 Task: Sort your repositories by stars.
Action: Mouse moved to (1356, 101)
Screenshot: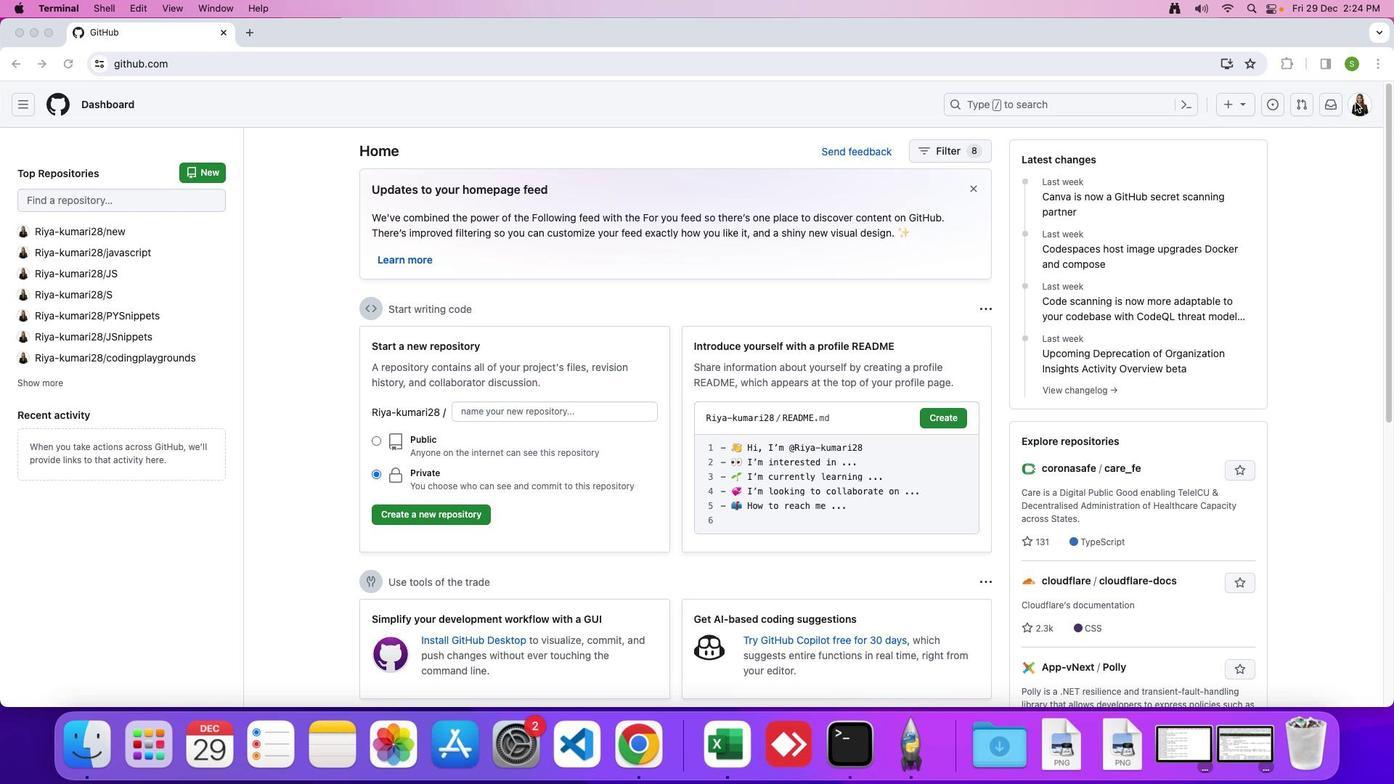 
Action: Mouse pressed left at (1356, 101)
Screenshot: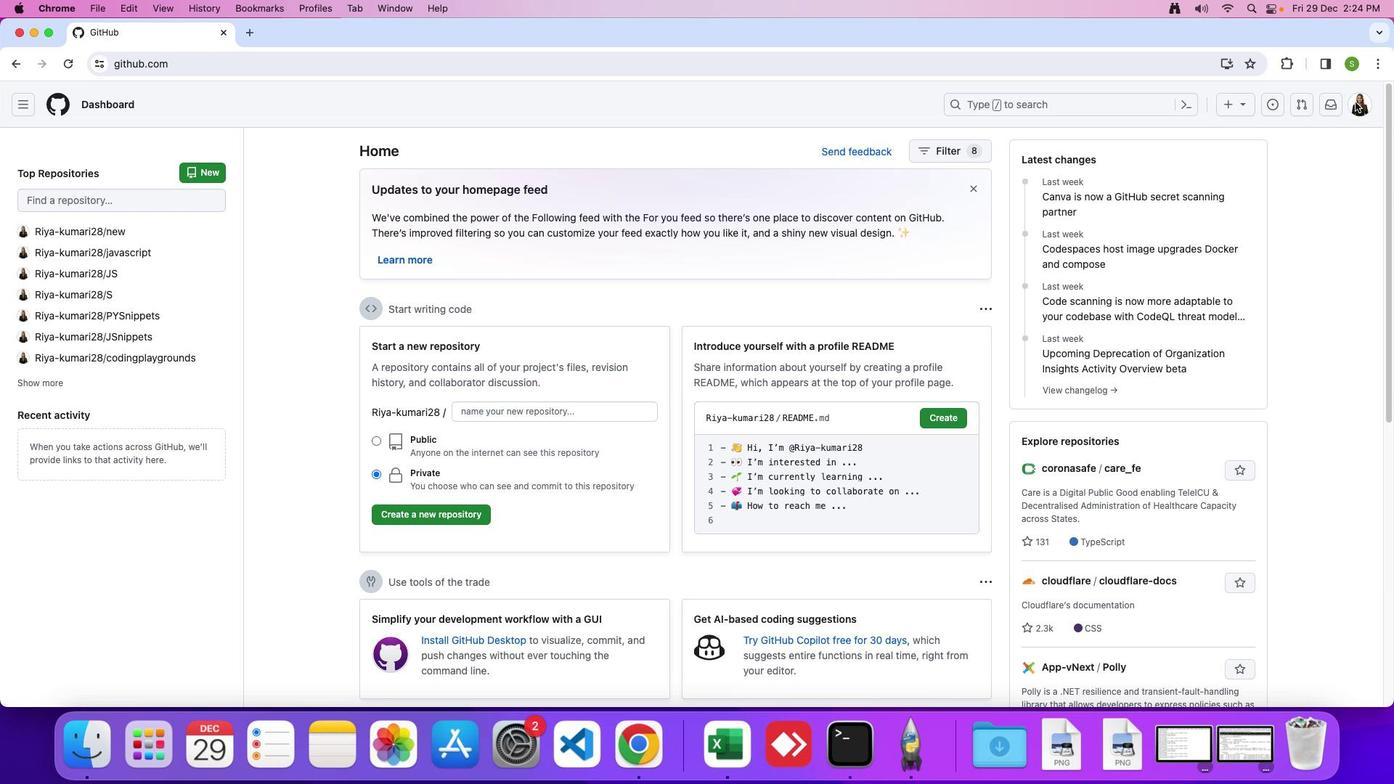 
Action: Mouse moved to (1359, 99)
Screenshot: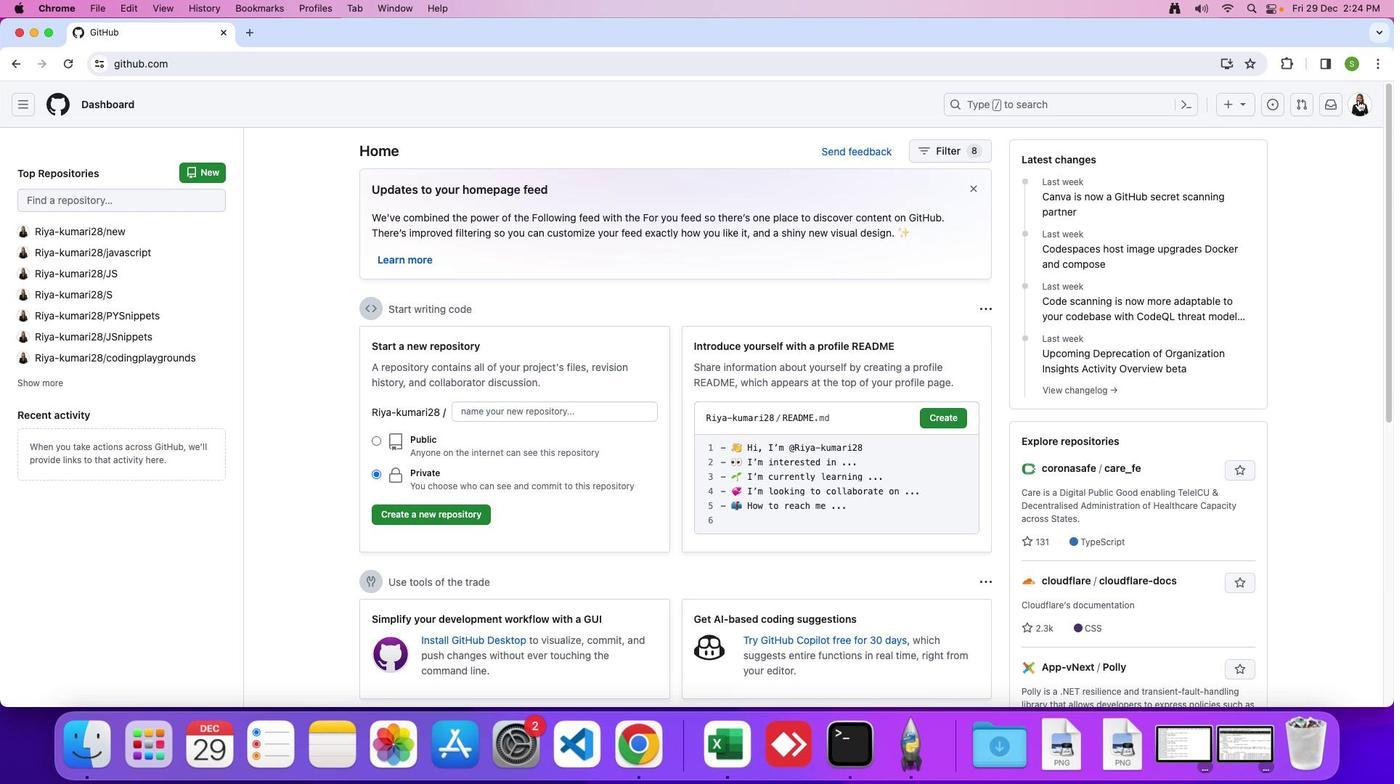 
Action: Mouse pressed left at (1359, 99)
Screenshot: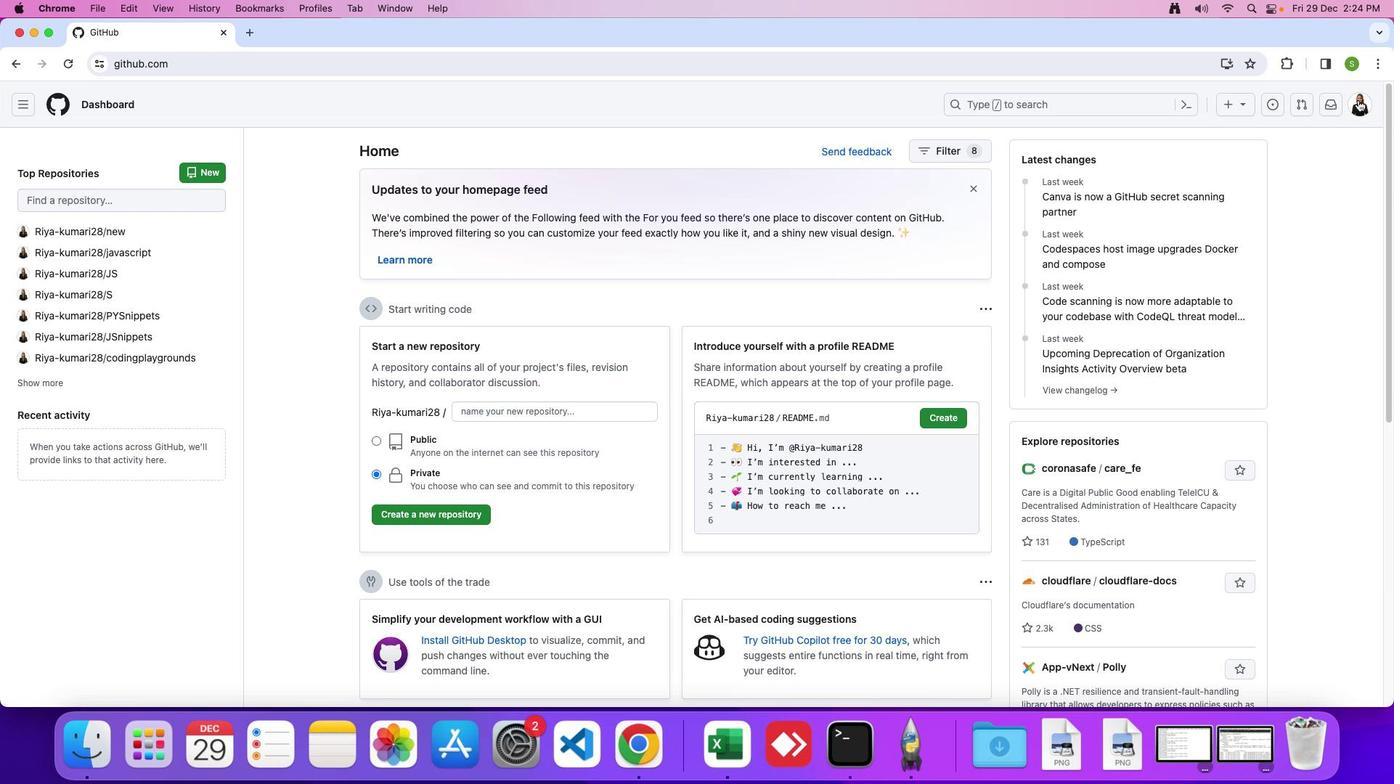 
Action: Mouse moved to (1240, 229)
Screenshot: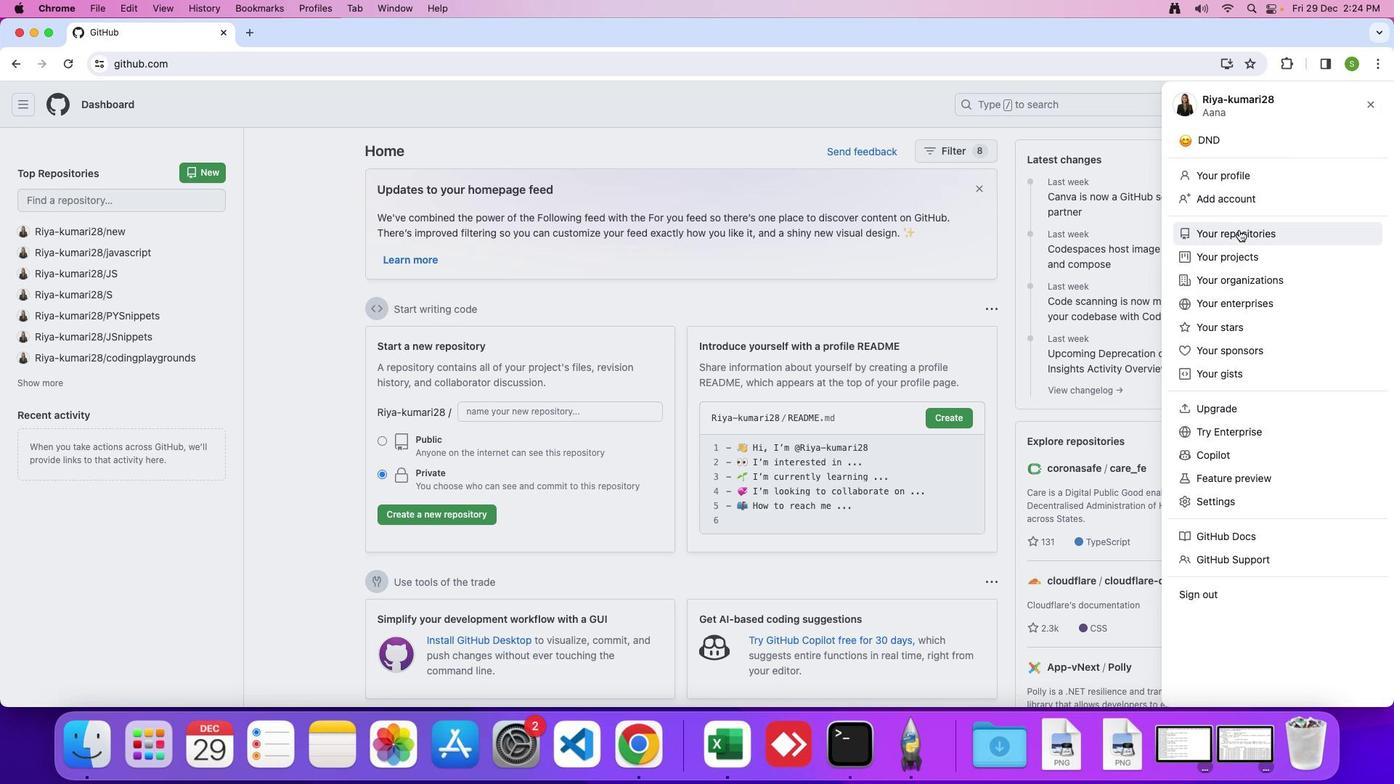 
Action: Mouse pressed left at (1240, 229)
Screenshot: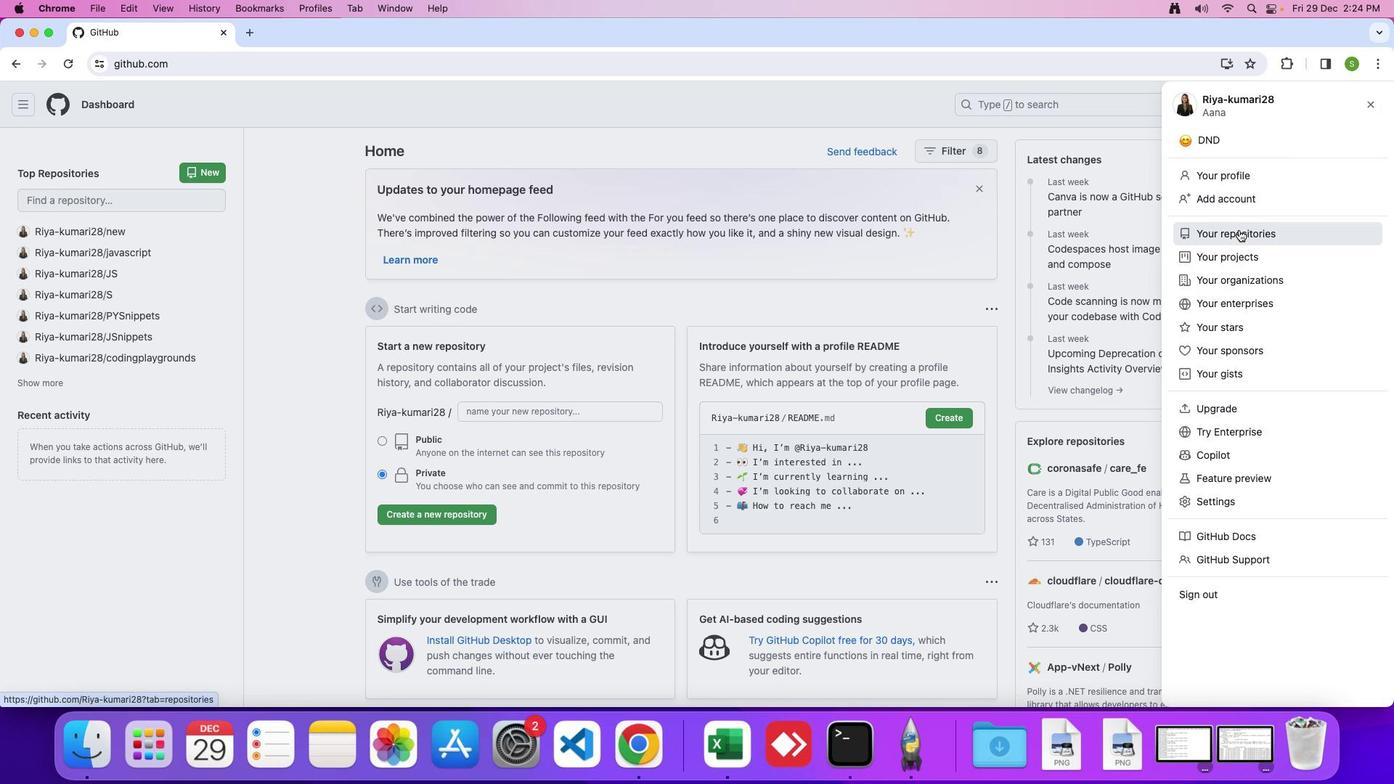 
Action: Mouse moved to (1042, 187)
Screenshot: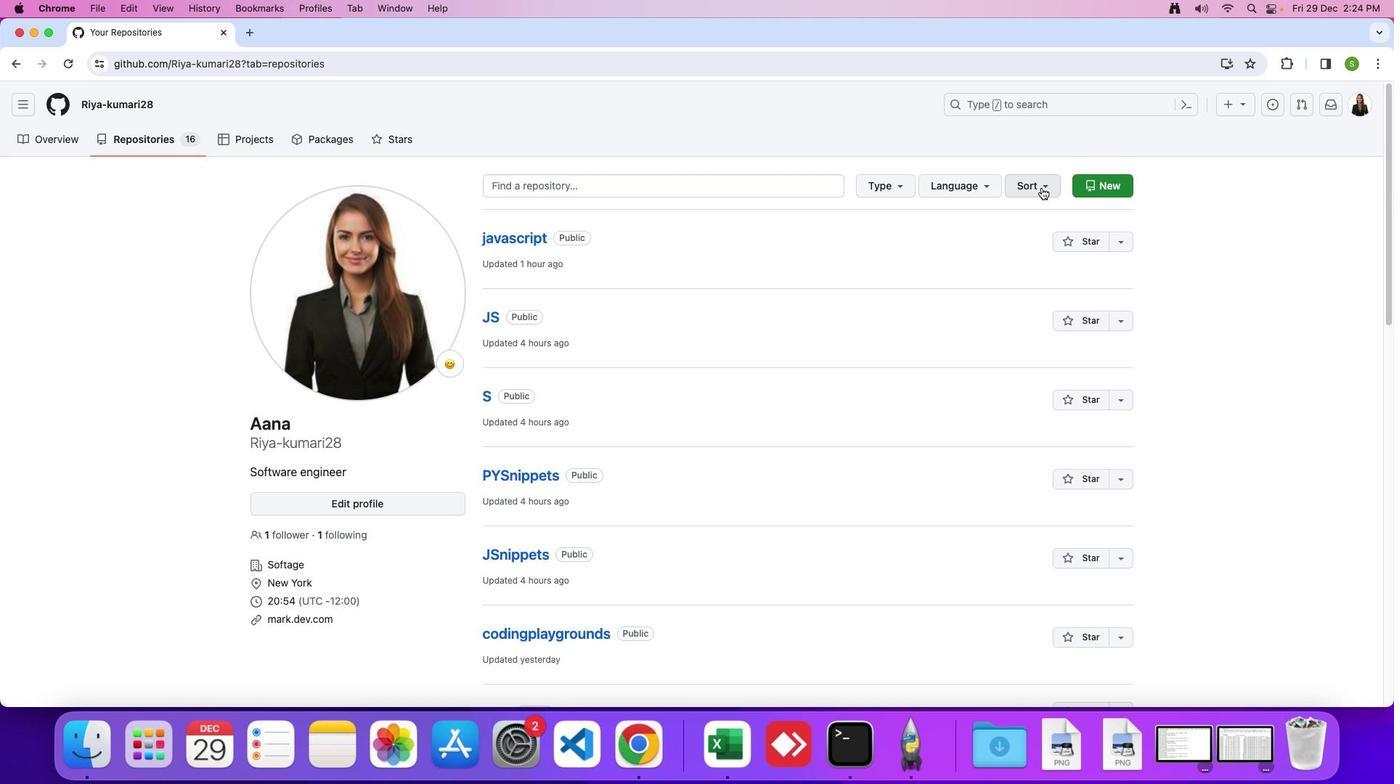 
Action: Mouse pressed left at (1042, 187)
Screenshot: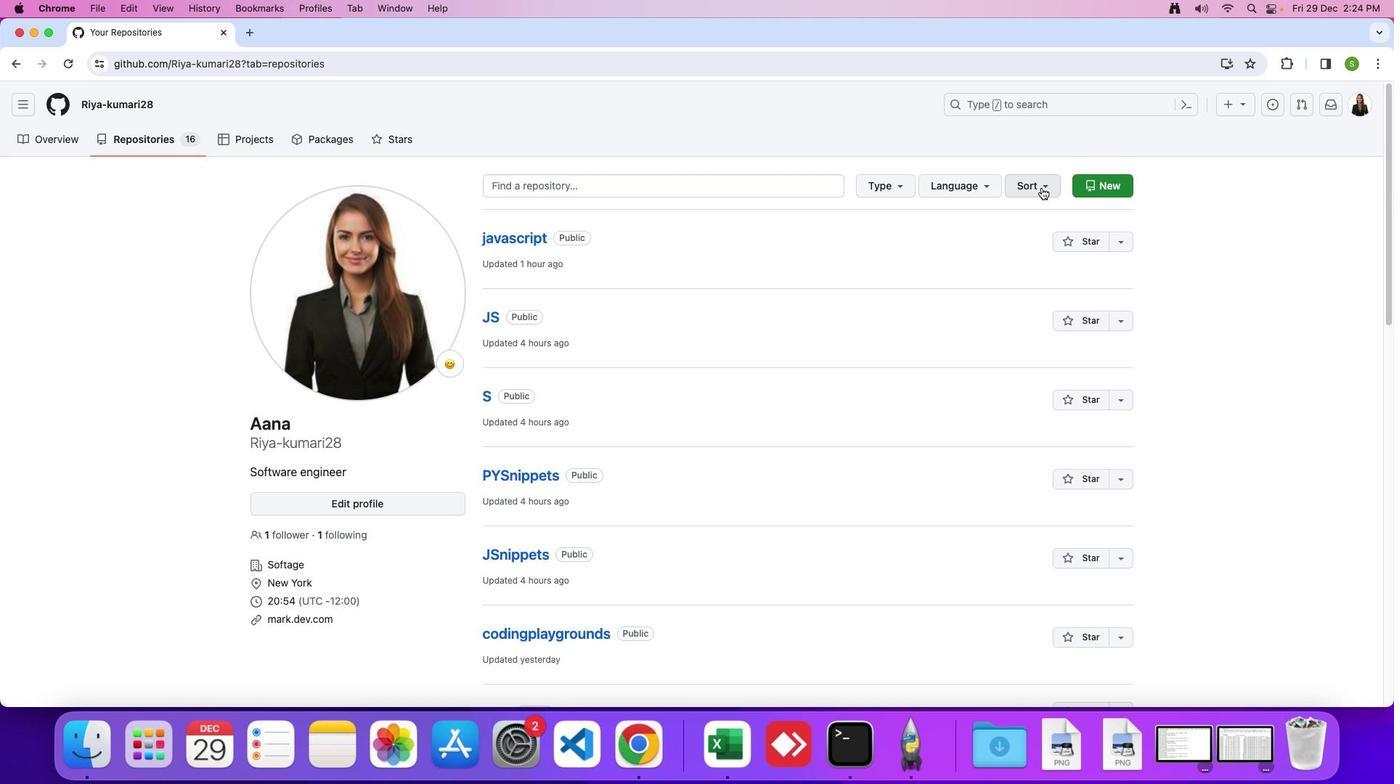 
Action: Mouse moved to (971, 286)
Screenshot: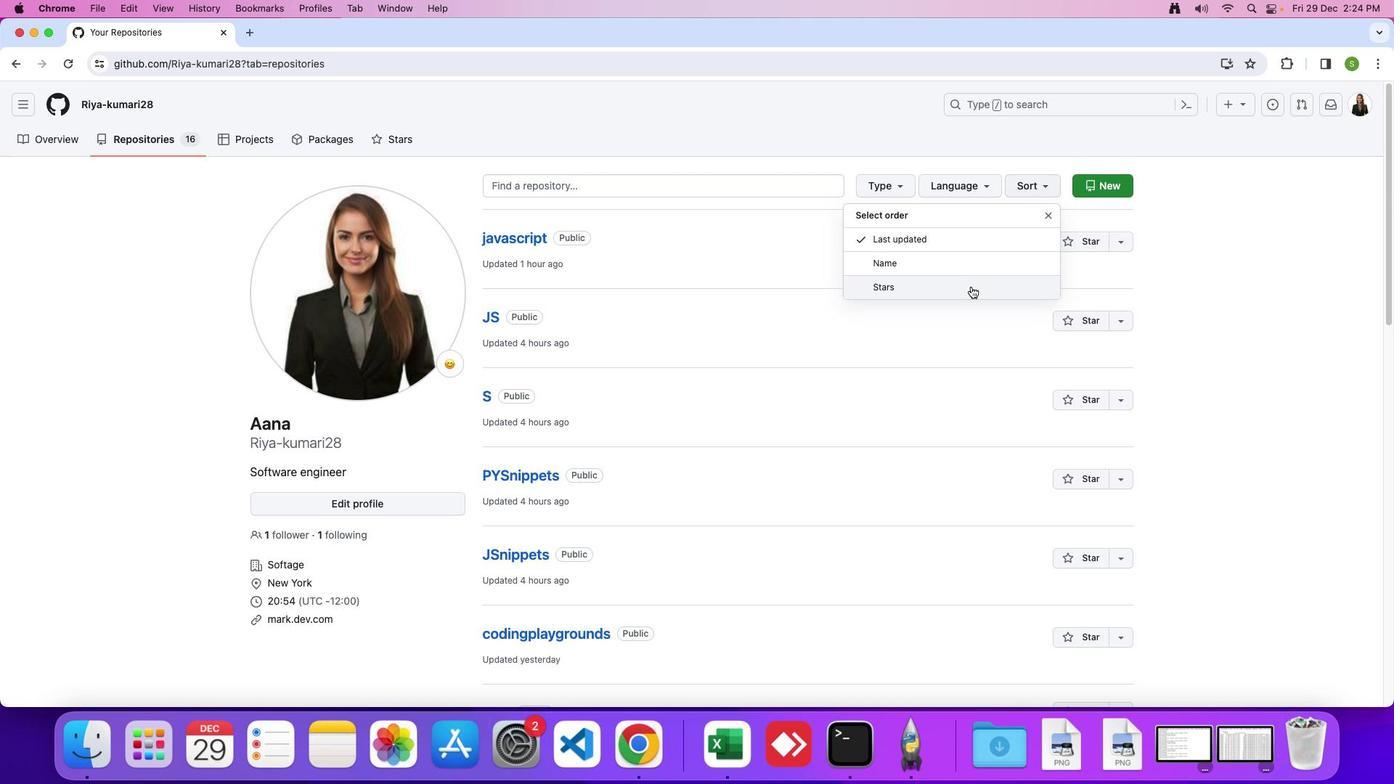 
Action: Mouse pressed left at (971, 286)
Screenshot: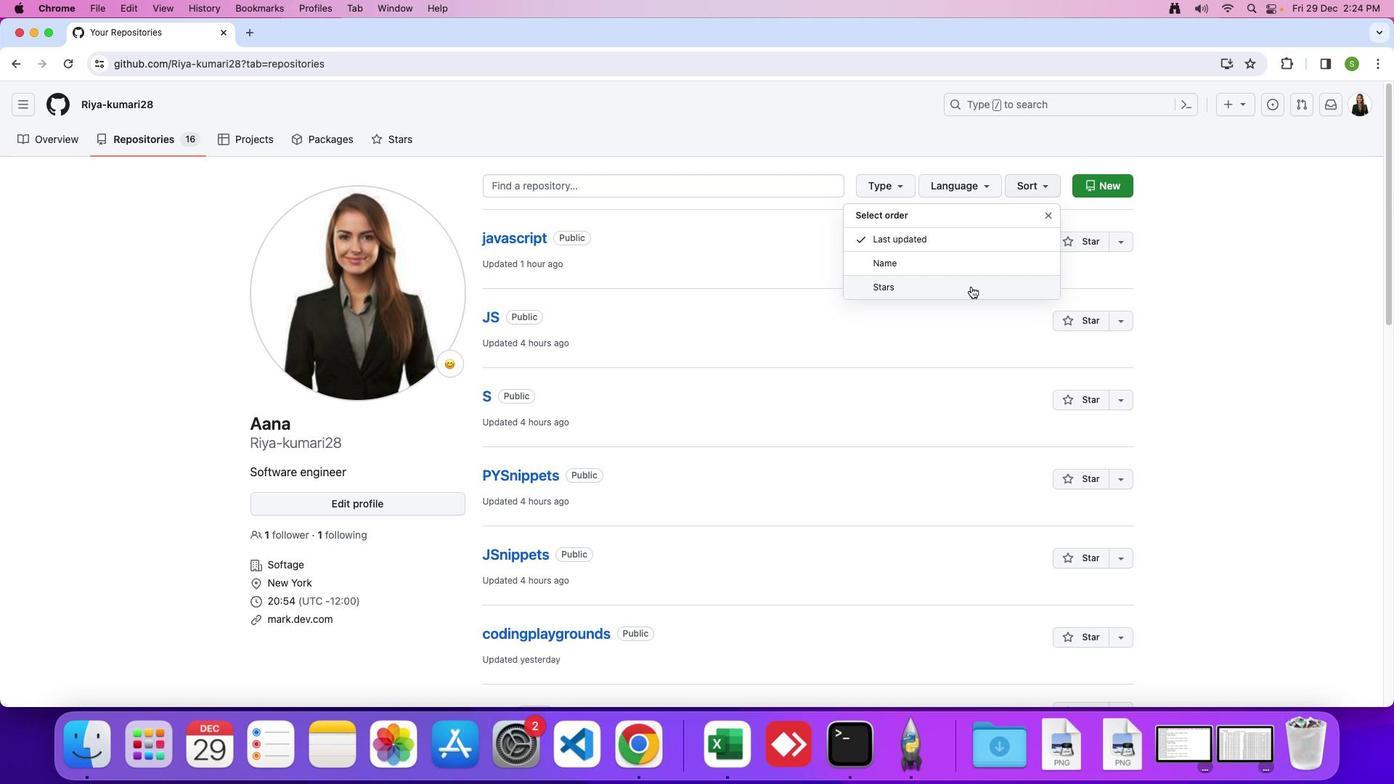 
